 Task: Industry Regulatory Compliance Training: Attend a training session to ensure compliance with industry regulations, standards, and legal requirements. Location: Compliance Training Center. Time: 10:00 AM - 12:00 PM.
Action: Mouse moved to (61, 114)
Screenshot: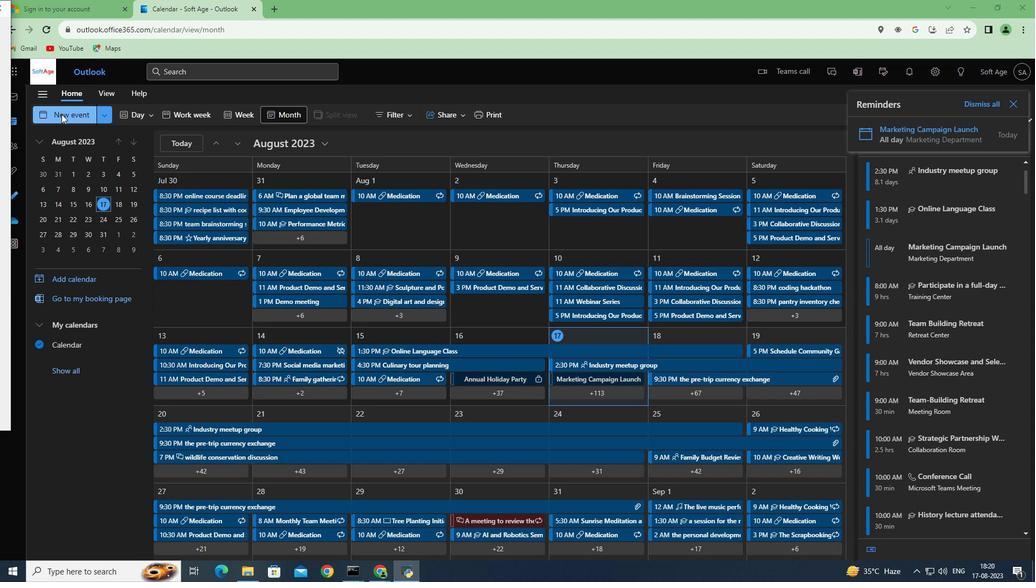 
Action: Mouse pressed left at (61, 114)
Screenshot: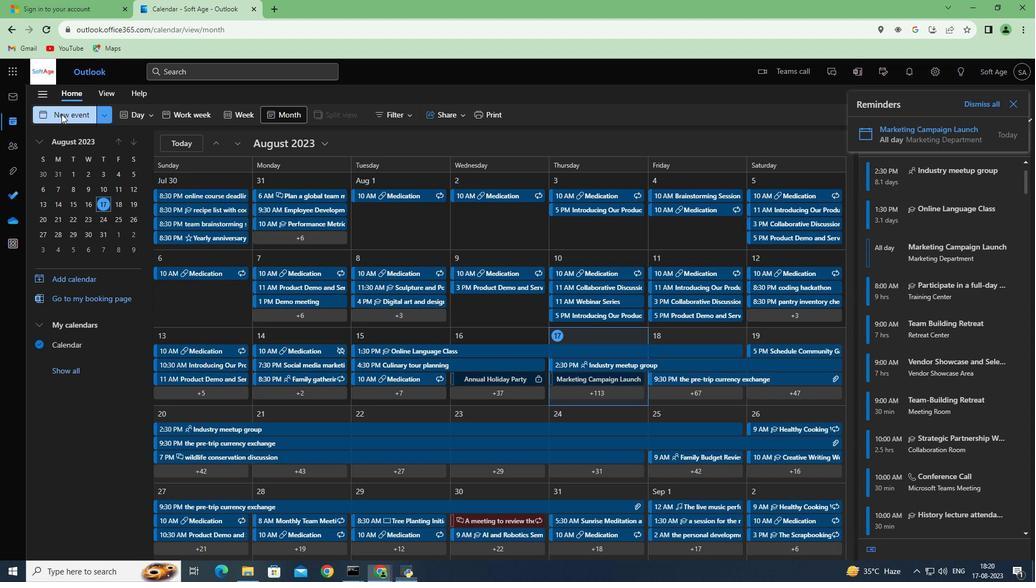 
Action: Mouse moved to (276, 182)
Screenshot: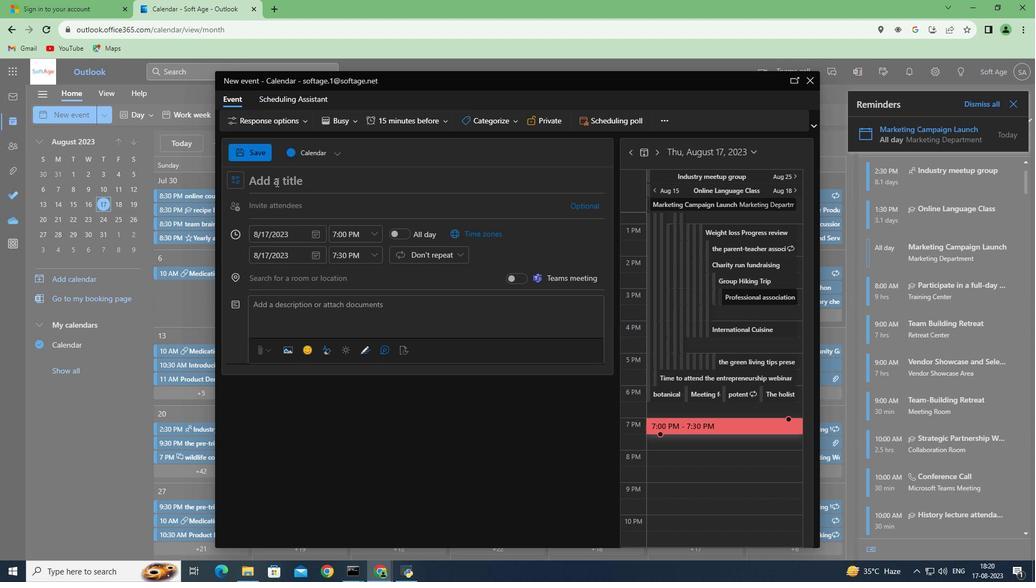 
Action: Mouse pressed left at (276, 182)
Screenshot: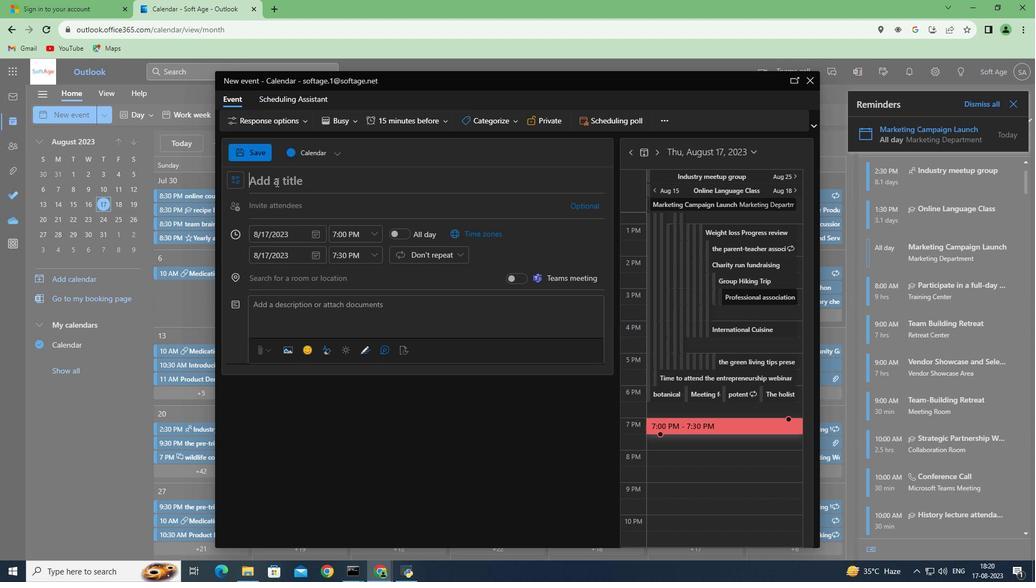 
Action: Mouse moved to (278, 186)
Screenshot: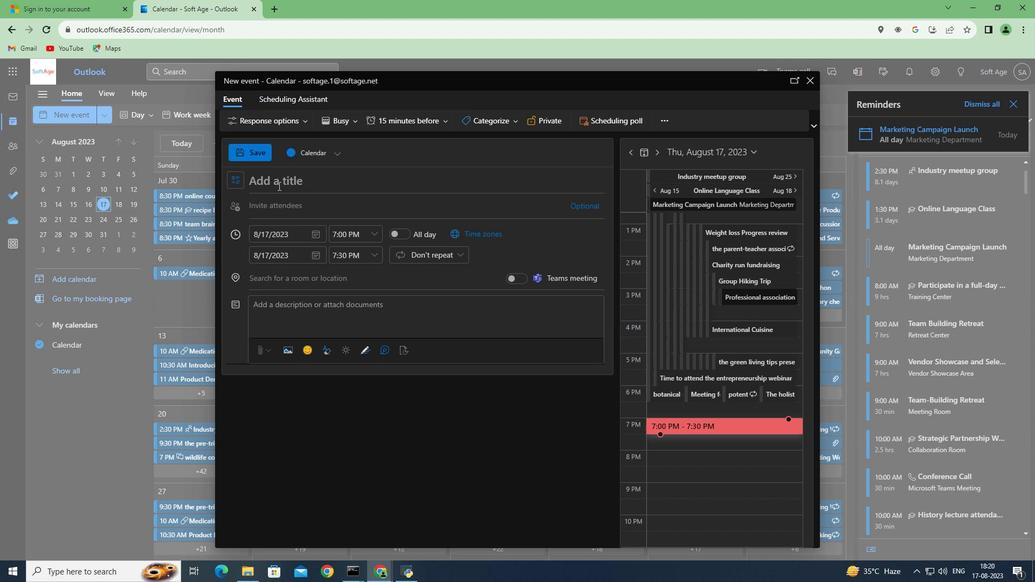 
Action: Key pressed <Key.shift>Indcustry<Key.space><Key.shift>Regular
Screenshot: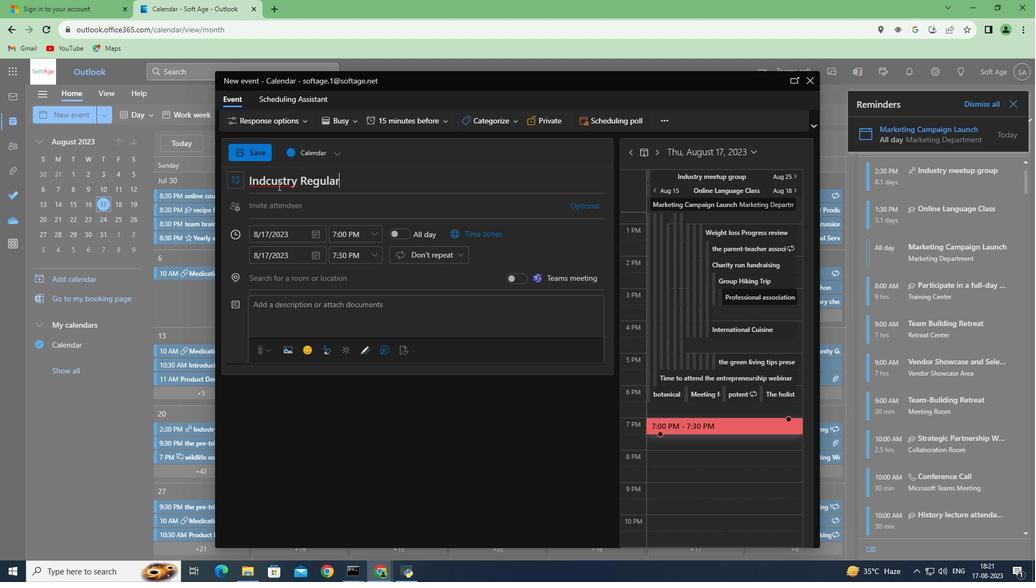 
Action: Mouse moved to (270, 182)
Screenshot: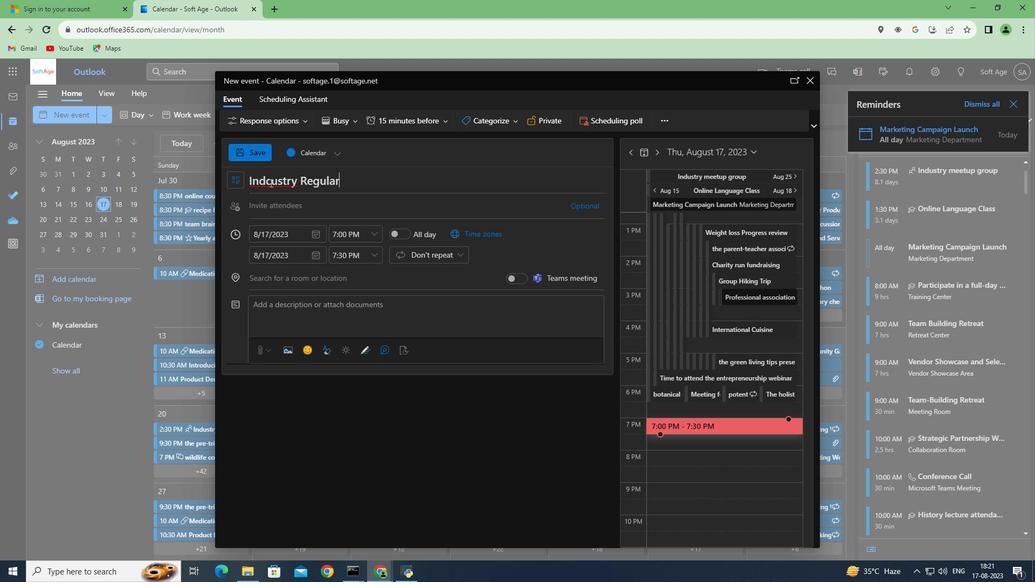 
Action: Mouse pressed left at (270, 182)
Screenshot: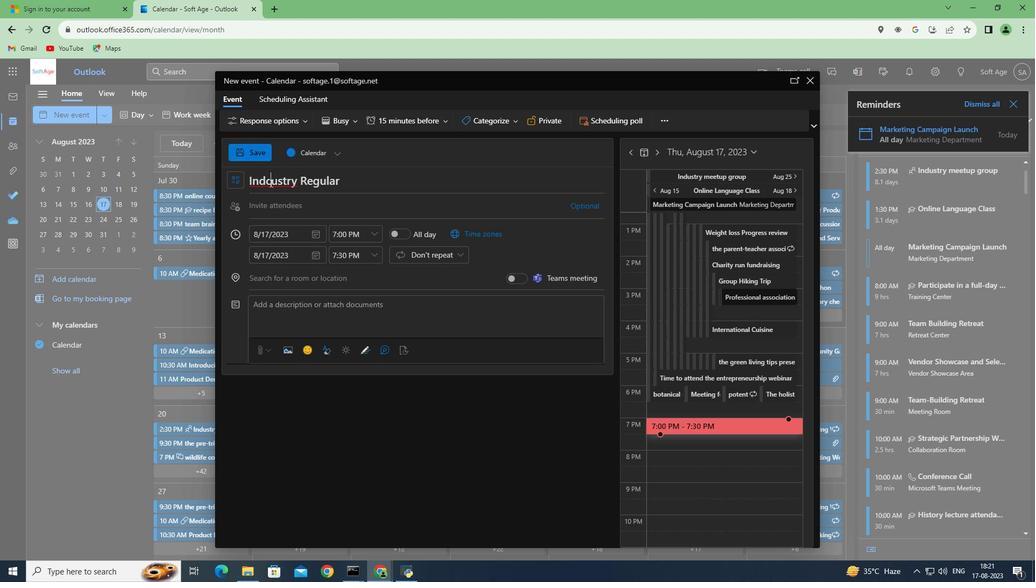 
Action: Key pressed <Key.backspace>
Screenshot: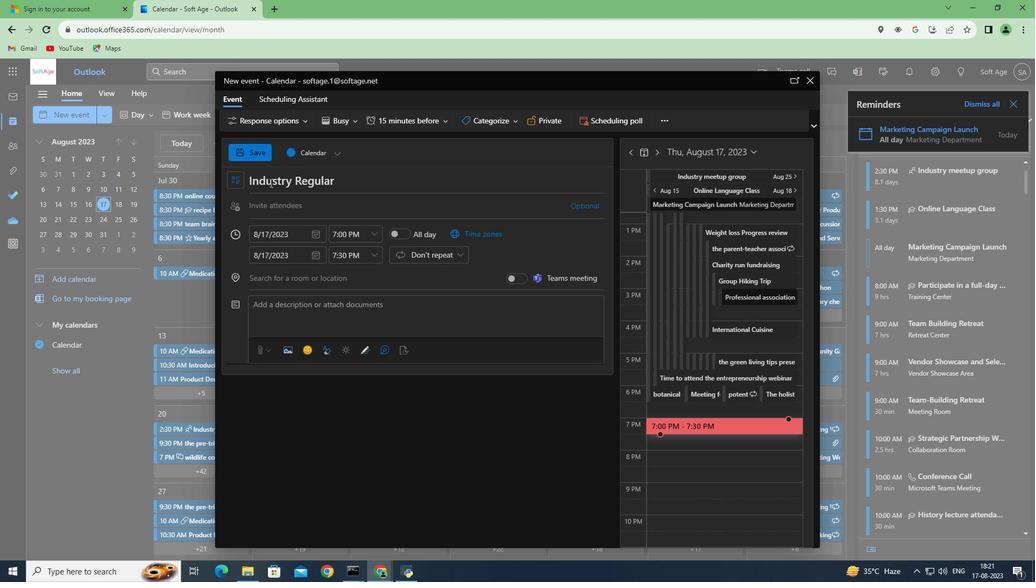 
Action: Mouse moved to (335, 184)
Screenshot: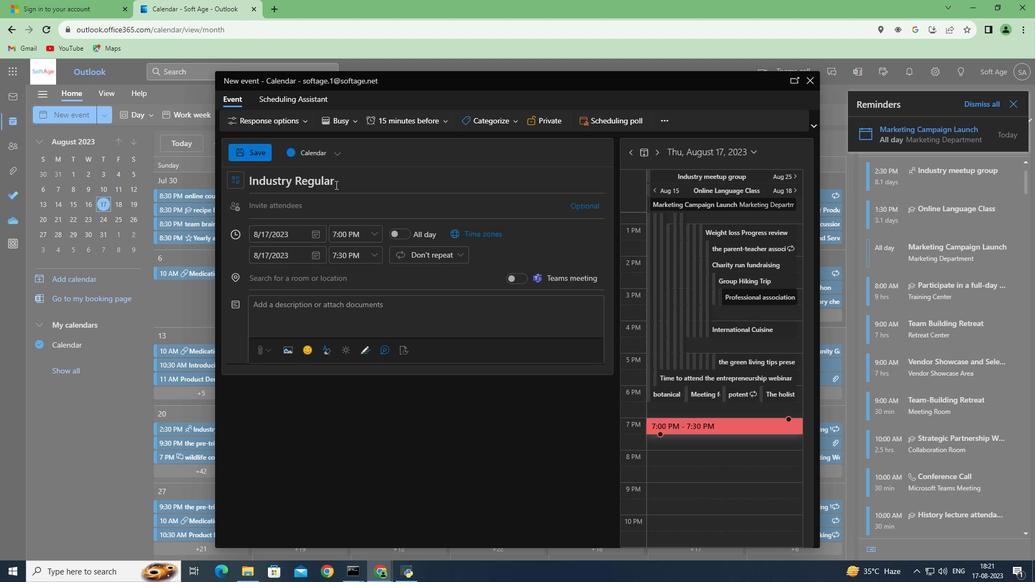 
Action: Mouse pressed left at (335, 184)
Screenshot: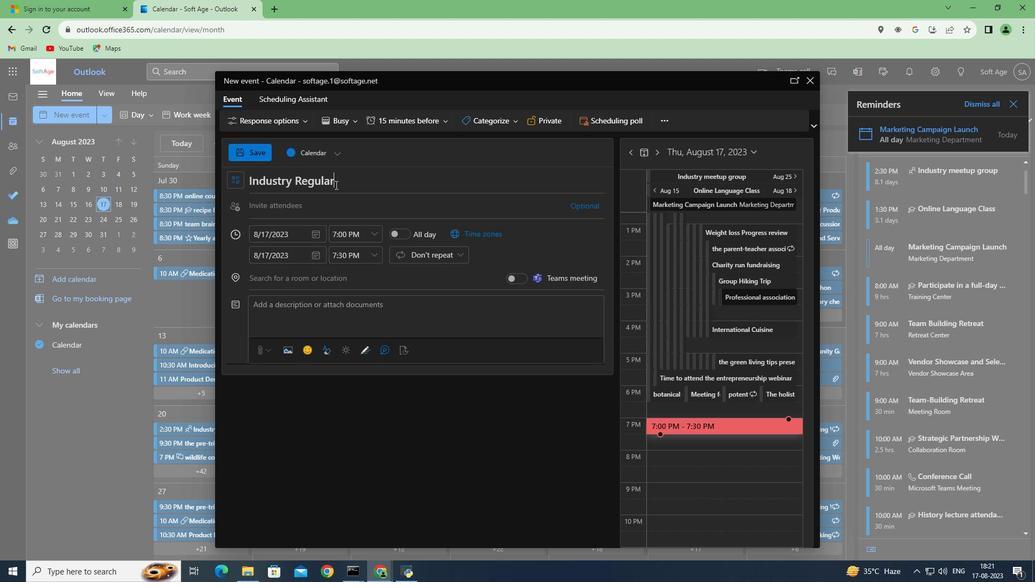 
Action: Mouse moved to (345, 187)
Screenshot: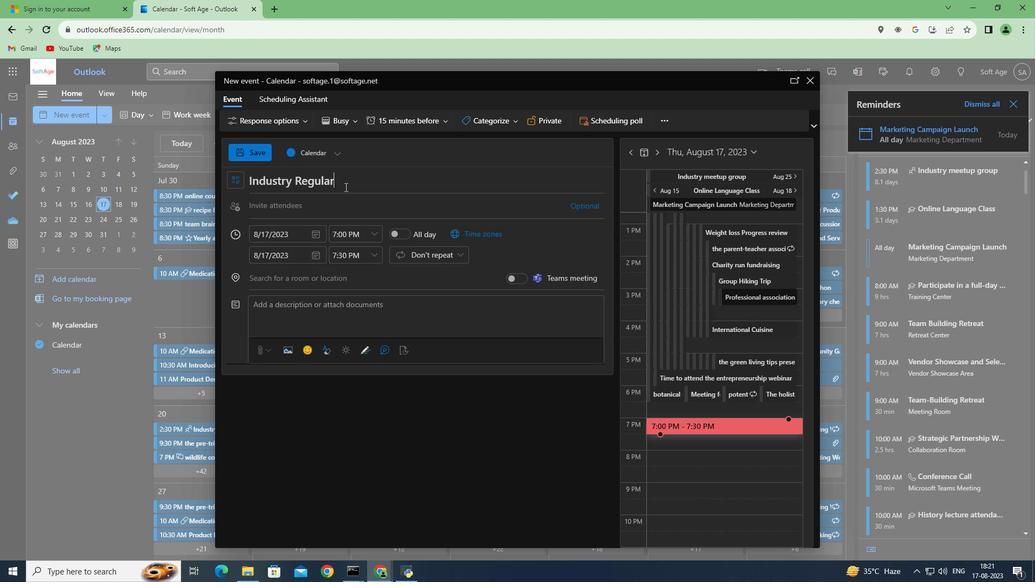 
Action: Key pressed <Key.backspace>tory
Screenshot: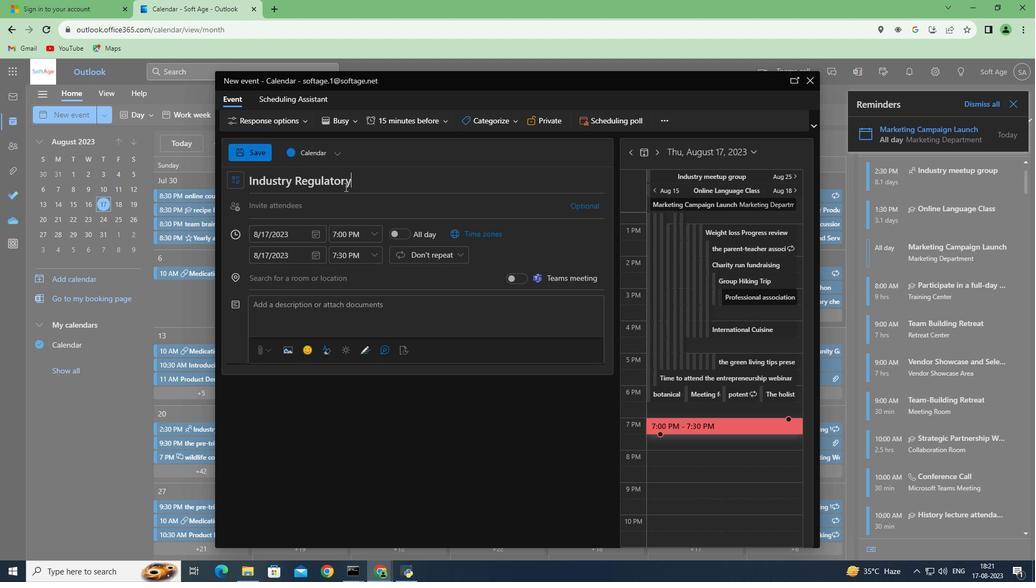 
Action: Mouse moved to (400, 203)
Screenshot: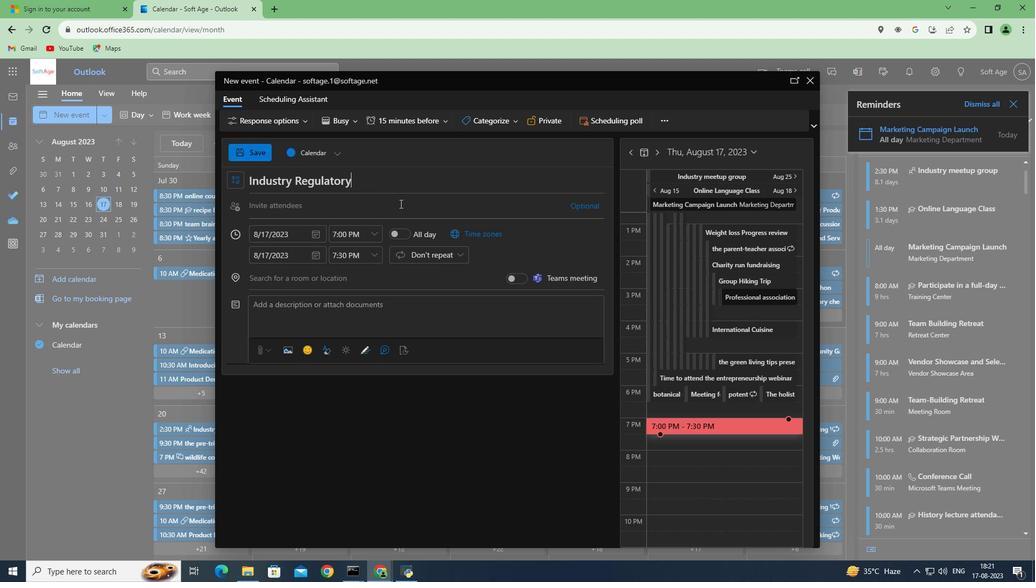 
Action: Key pressed <Key.space><Key.shift>Compliance
Screenshot: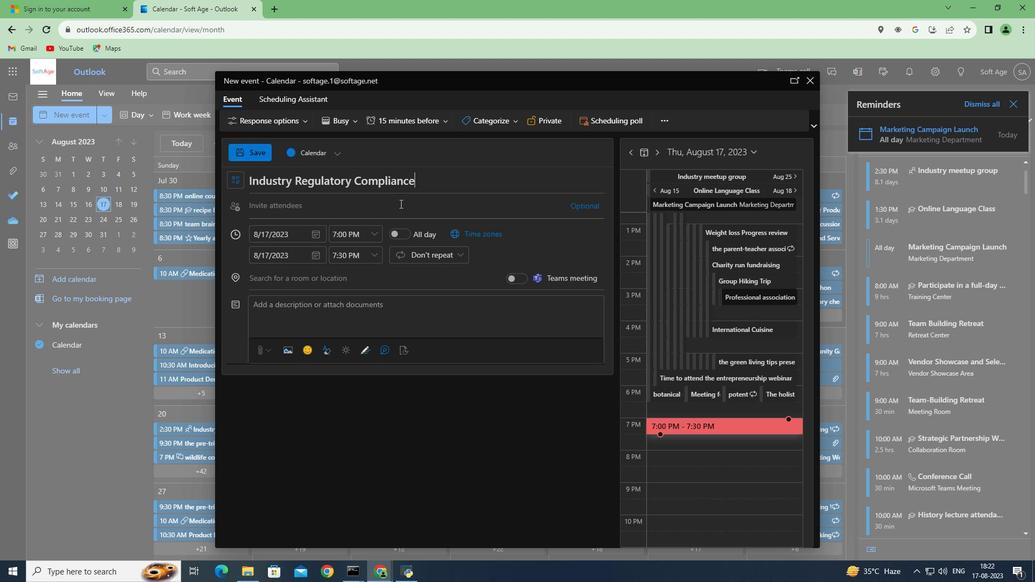 
Action: Mouse moved to (485, 189)
Screenshot: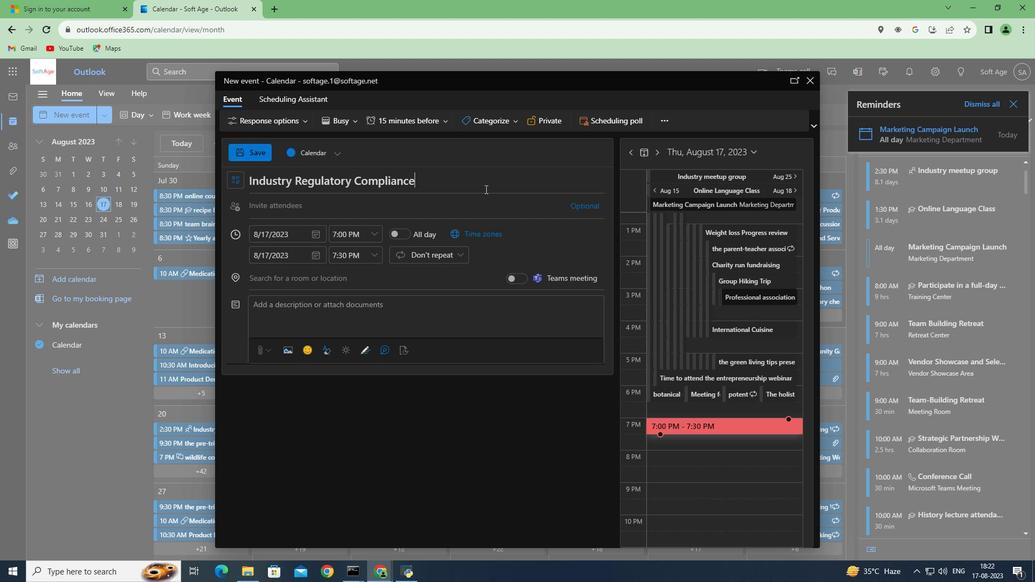 
Action: Key pressed <Key.space><Key.shift>Training
Screenshot: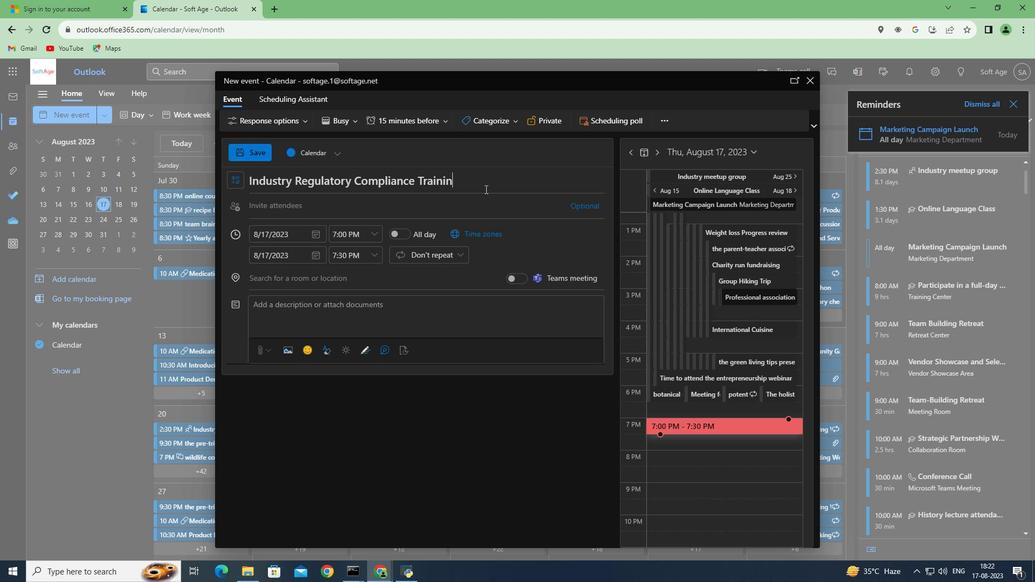 
Action: Mouse moved to (526, 276)
Screenshot: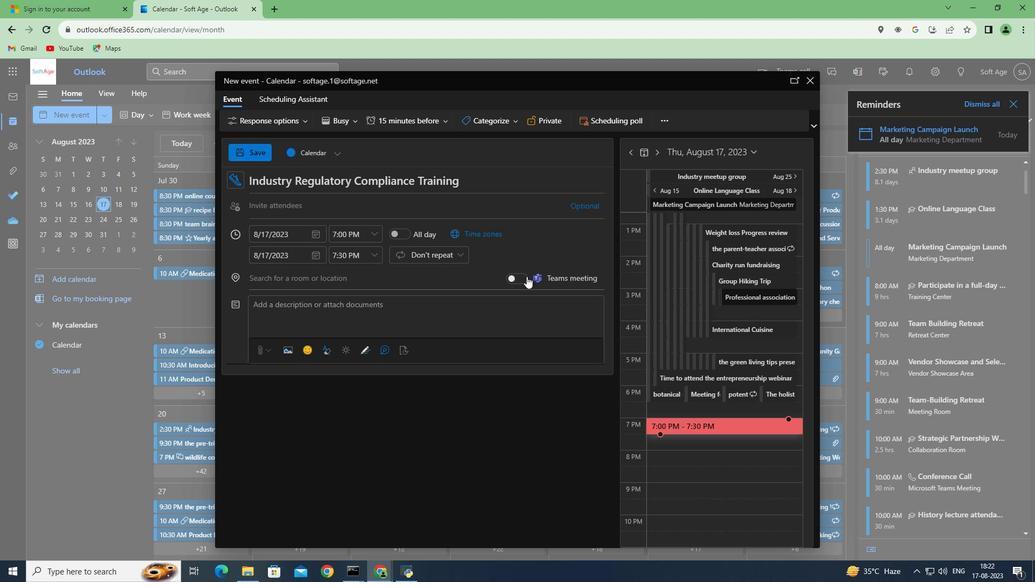 
Action: Mouse pressed left at (526, 276)
Screenshot: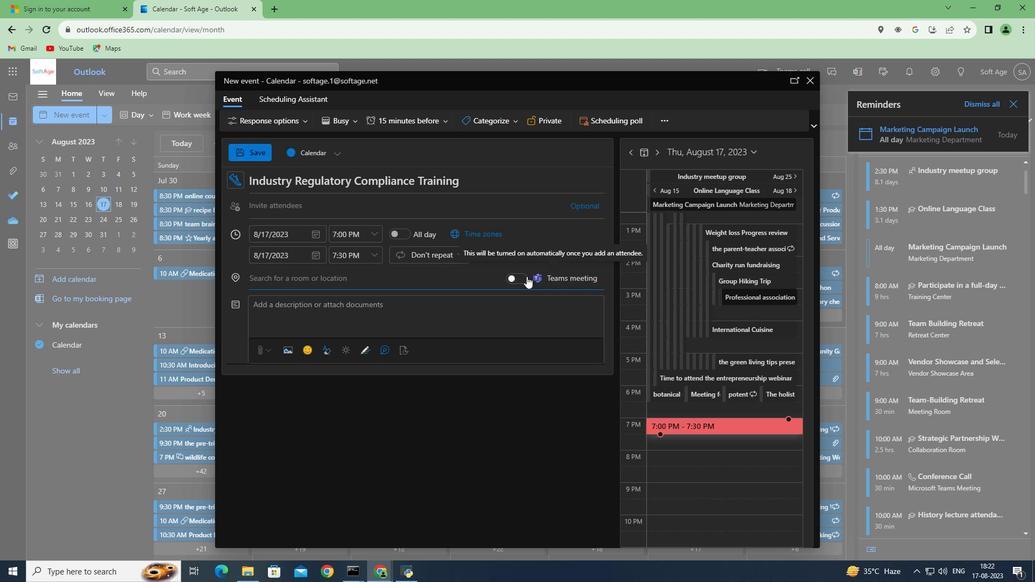 
Action: Mouse moved to (278, 276)
Screenshot: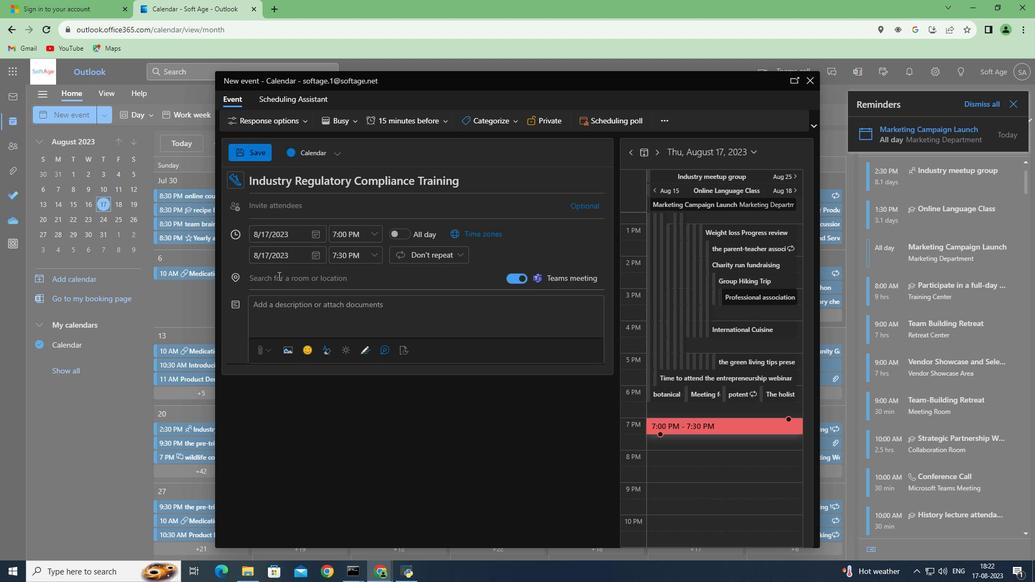 
Action: Mouse pressed left at (278, 276)
Screenshot: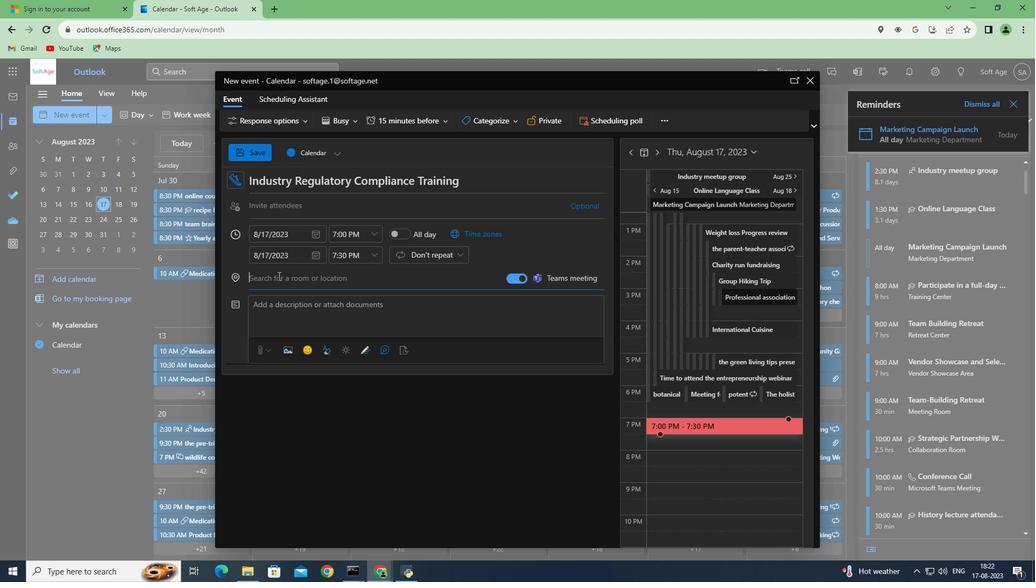 
Action: Mouse moved to (320, 280)
Screenshot: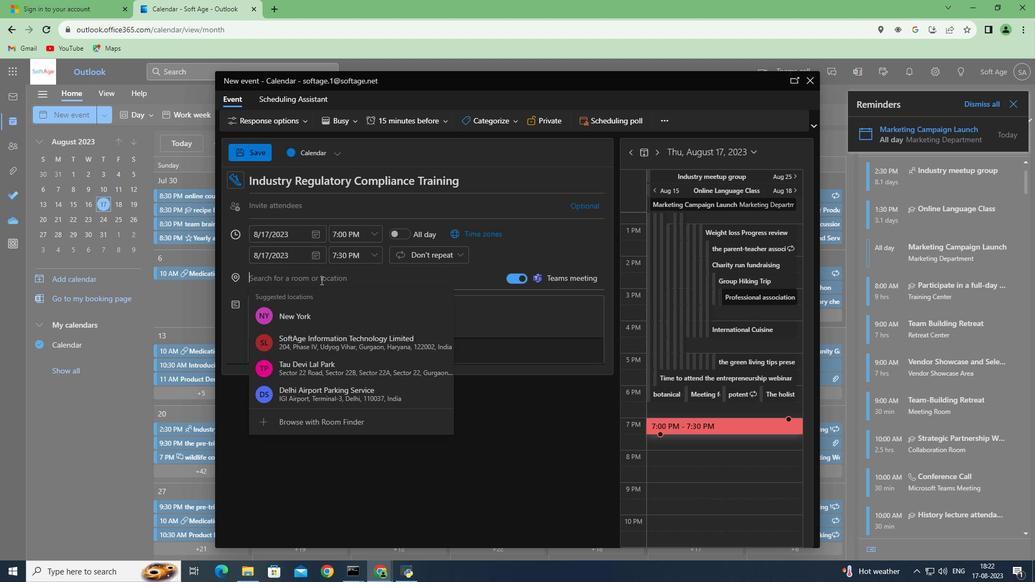 
Action: Key pressed <Key.shift>Compliance<Key.space><Key.shift>training<Key.space><Key.shift>Ca<Key.backspace>enter
Screenshot: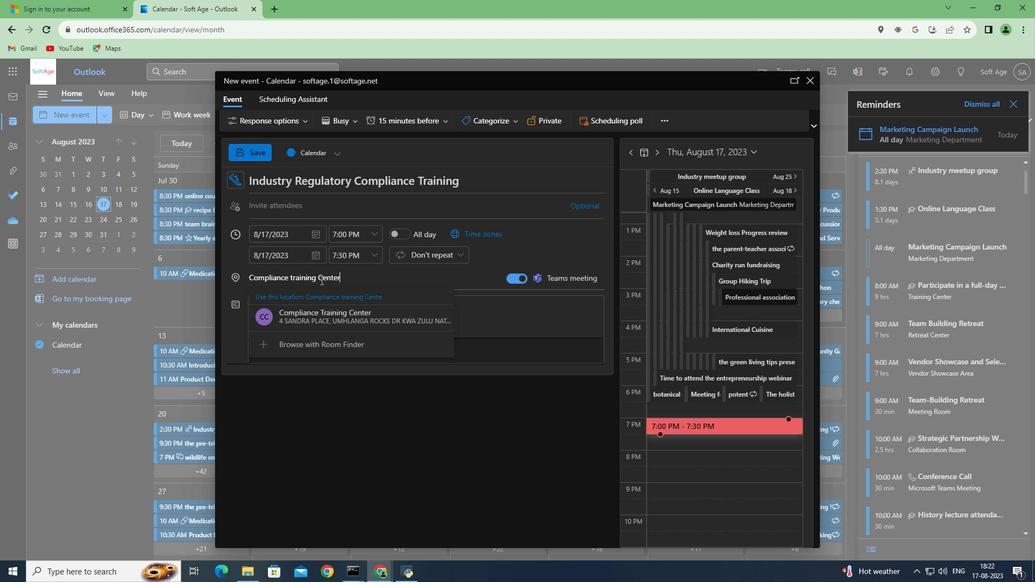 
Action: Mouse moved to (393, 315)
Screenshot: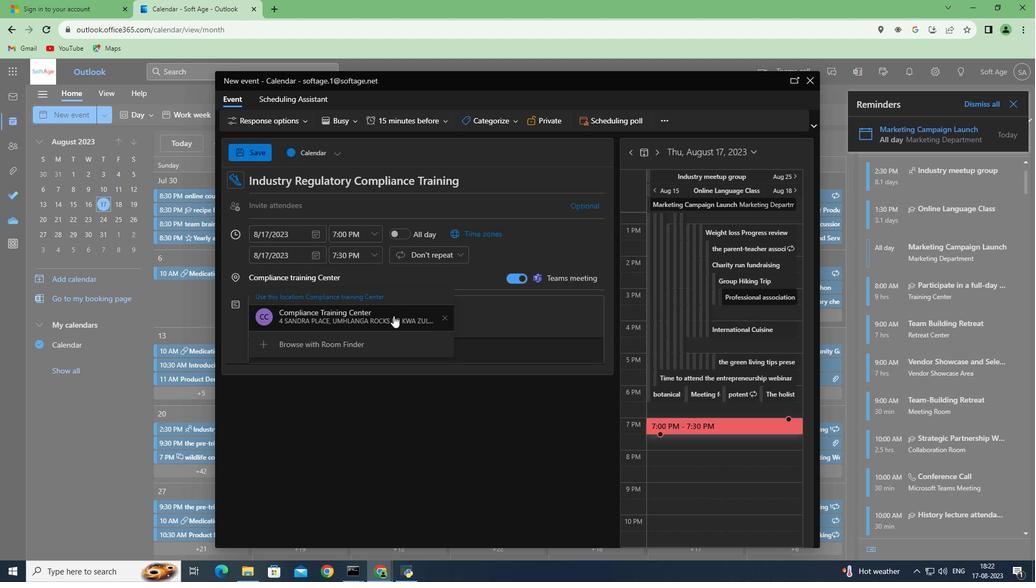 
Action: Mouse pressed left at (393, 315)
Screenshot: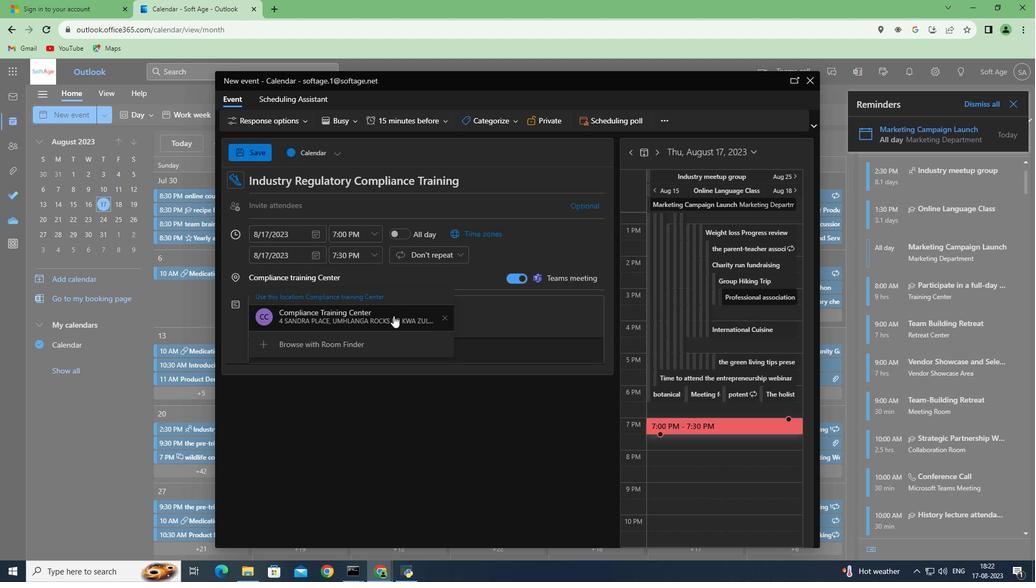 
Action: Mouse moved to (376, 231)
Screenshot: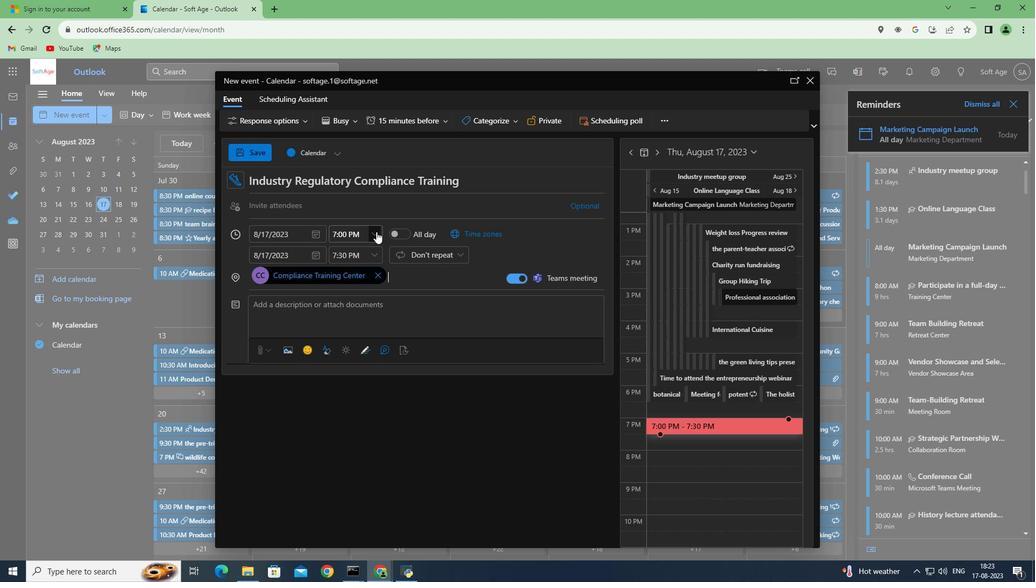 
Action: Mouse pressed left at (376, 231)
Screenshot: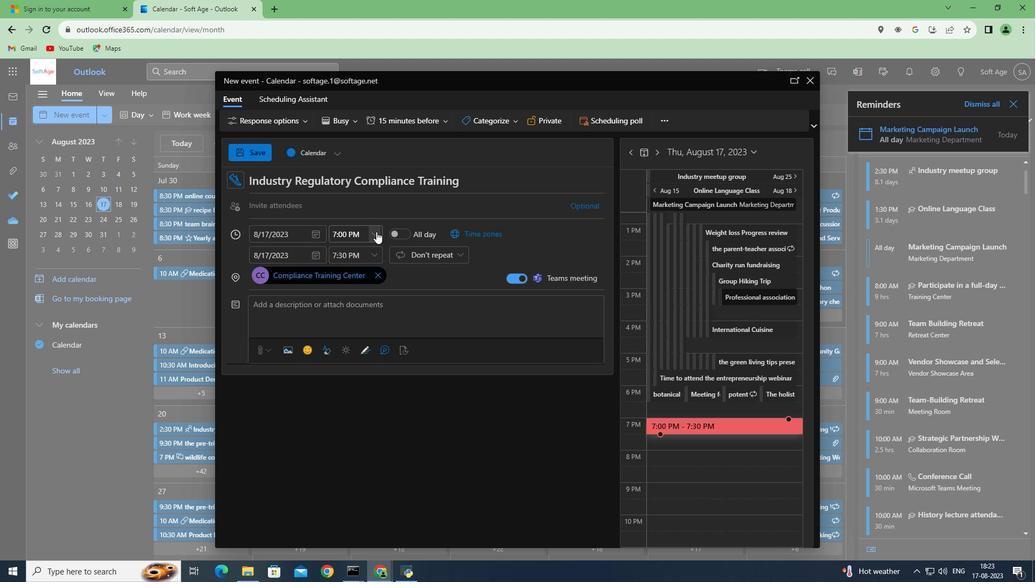 
Action: Mouse moved to (386, 322)
Screenshot: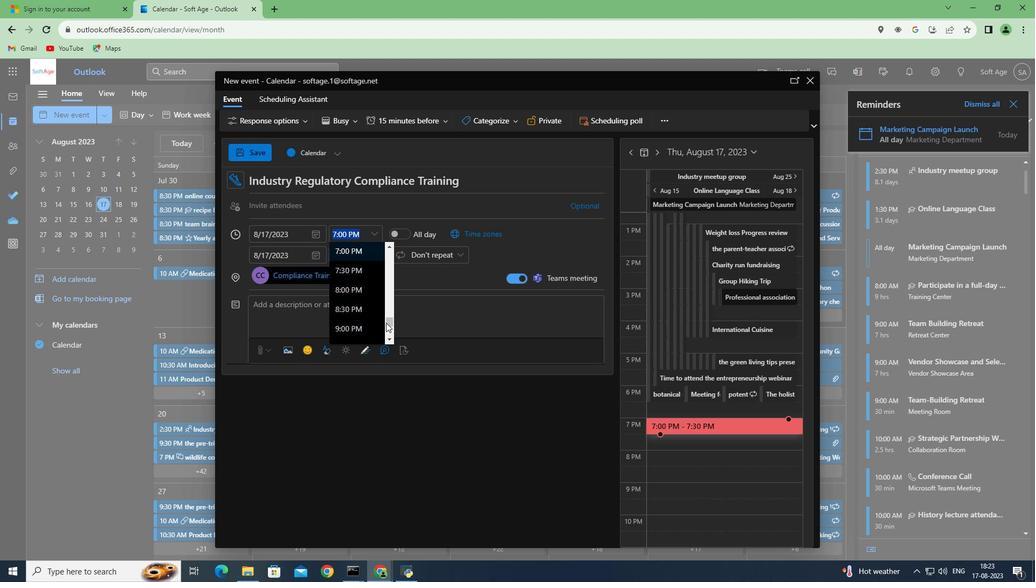 
Action: Mouse pressed left at (386, 322)
Screenshot: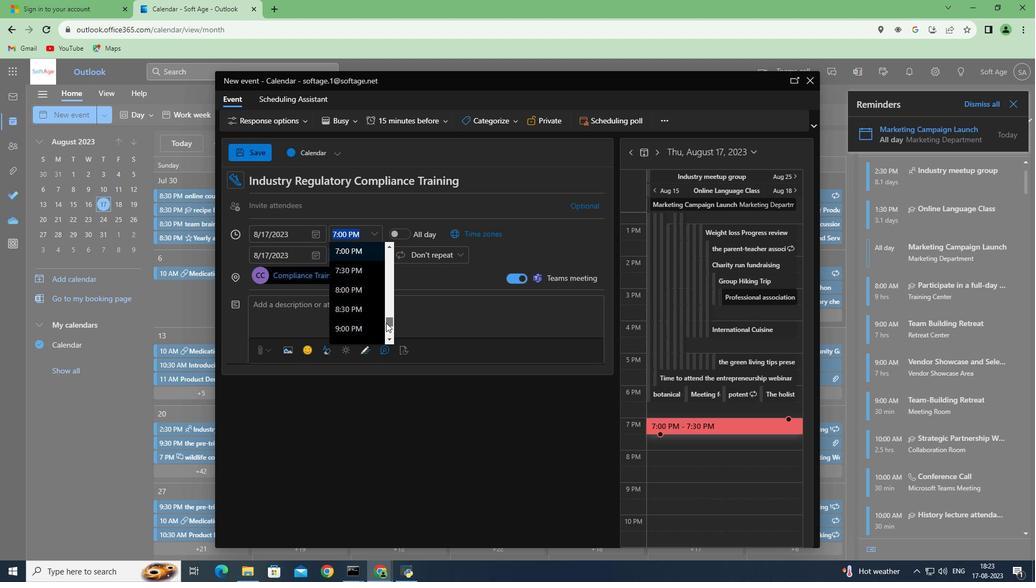 
Action: Mouse moved to (355, 255)
Screenshot: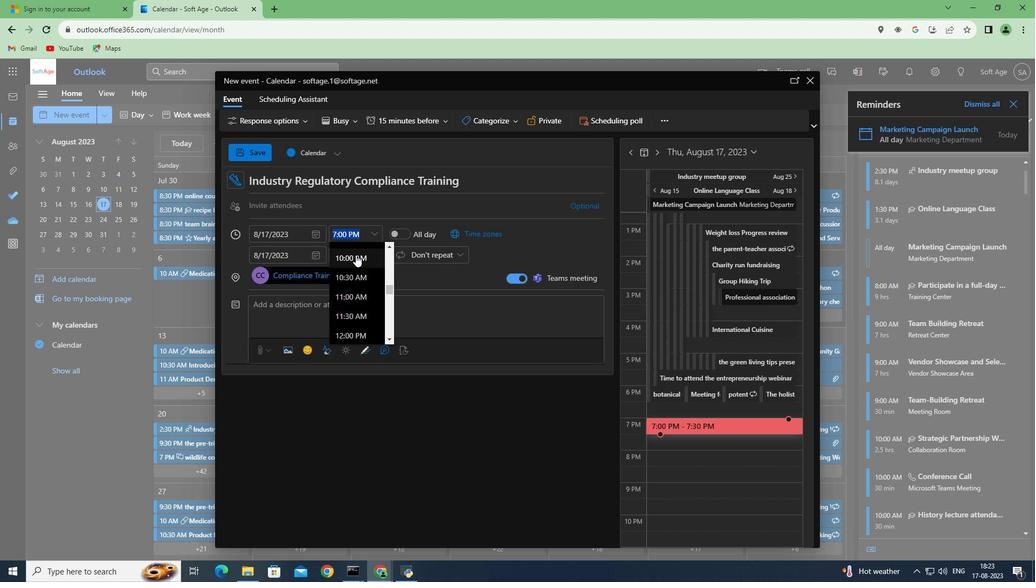 
Action: Mouse pressed left at (355, 255)
Screenshot: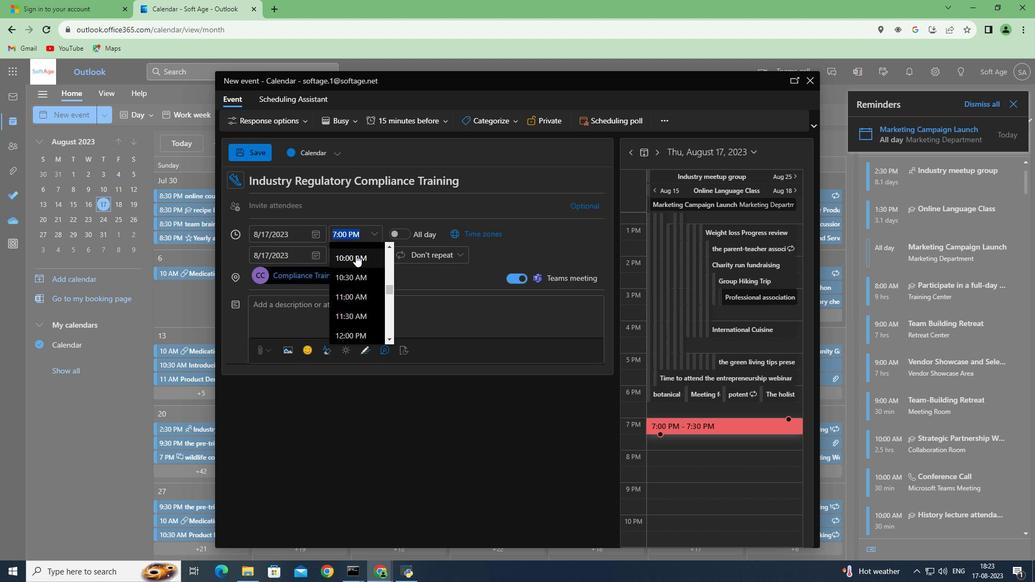 
Action: Mouse moved to (370, 256)
Screenshot: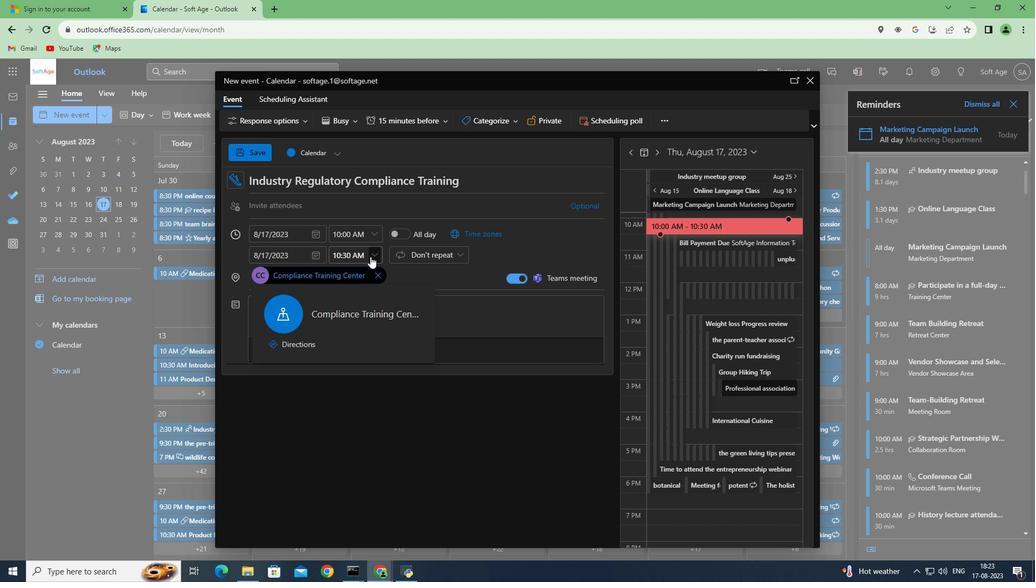 
Action: Mouse pressed left at (370, 256)
Screenshot: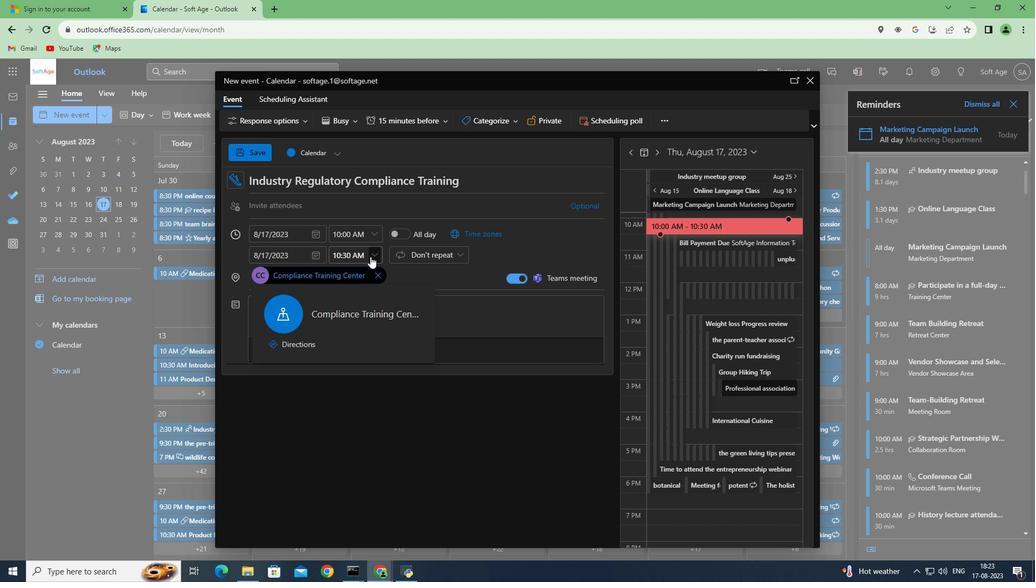 
Action: Mouse moved to (415, 284)
Screenshot: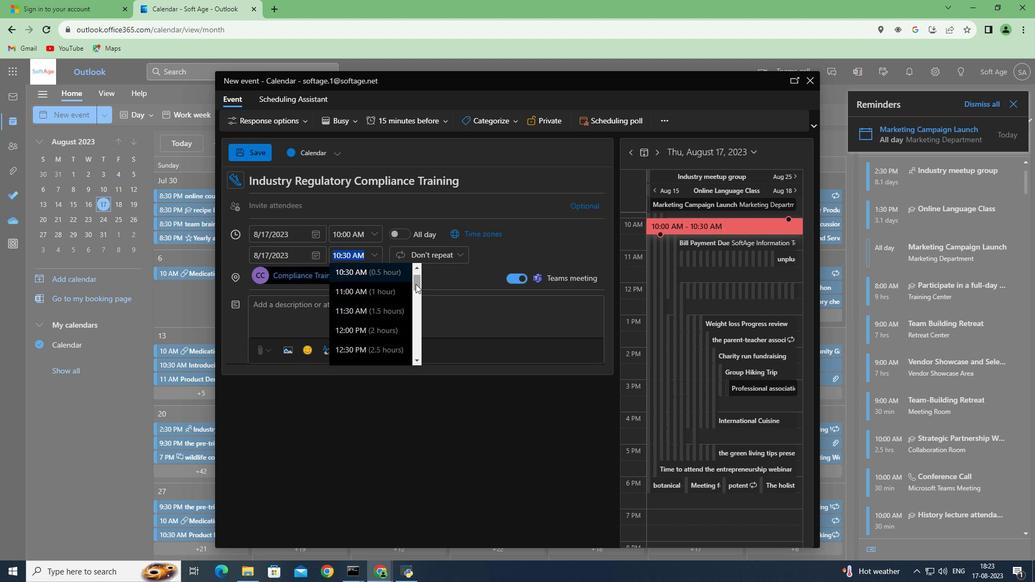 
Action: Mouse pressed left at (415, 284)
Screenshot: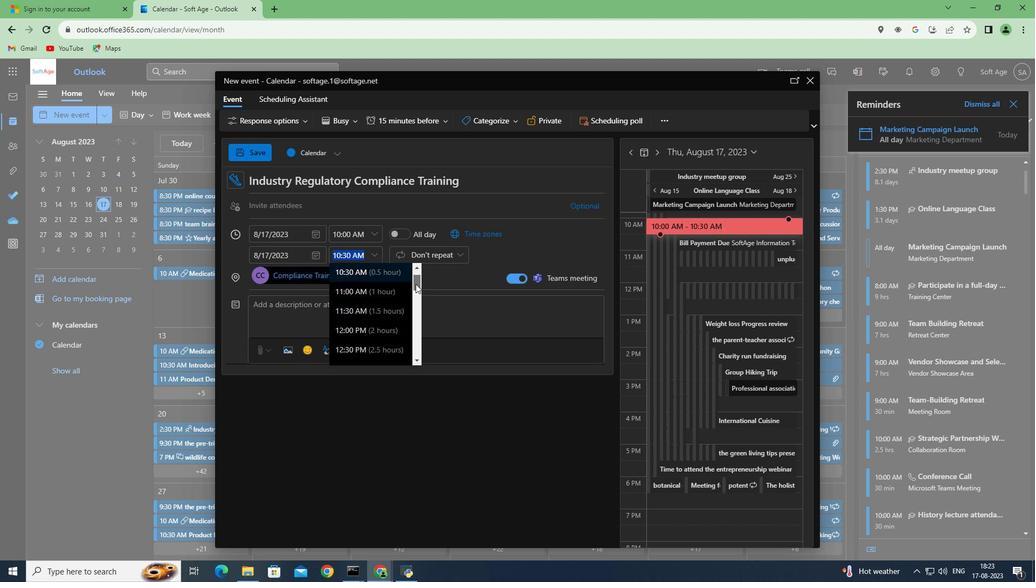 
Action: Mouse moved to (368, 319)
Screenshot: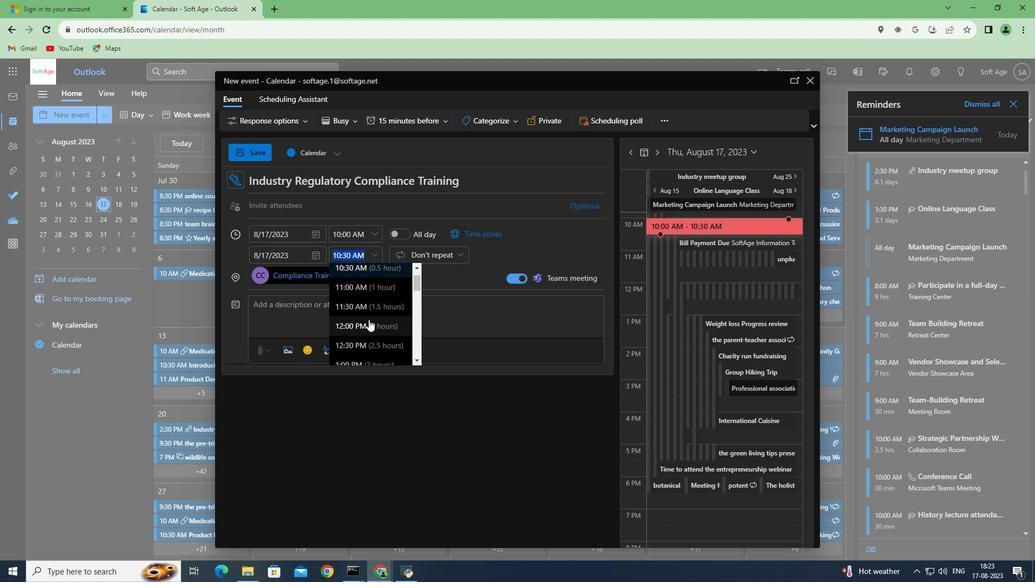 
Action: Mouse pressed left at (368, 319)
Screenshot: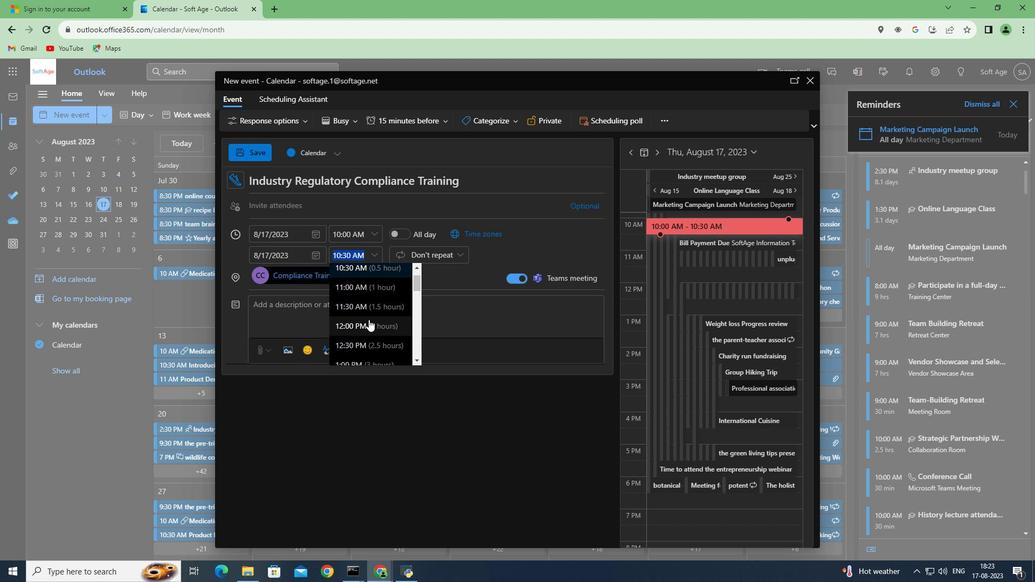 
Action: Mouse moved to (278, 311)
Screenshot: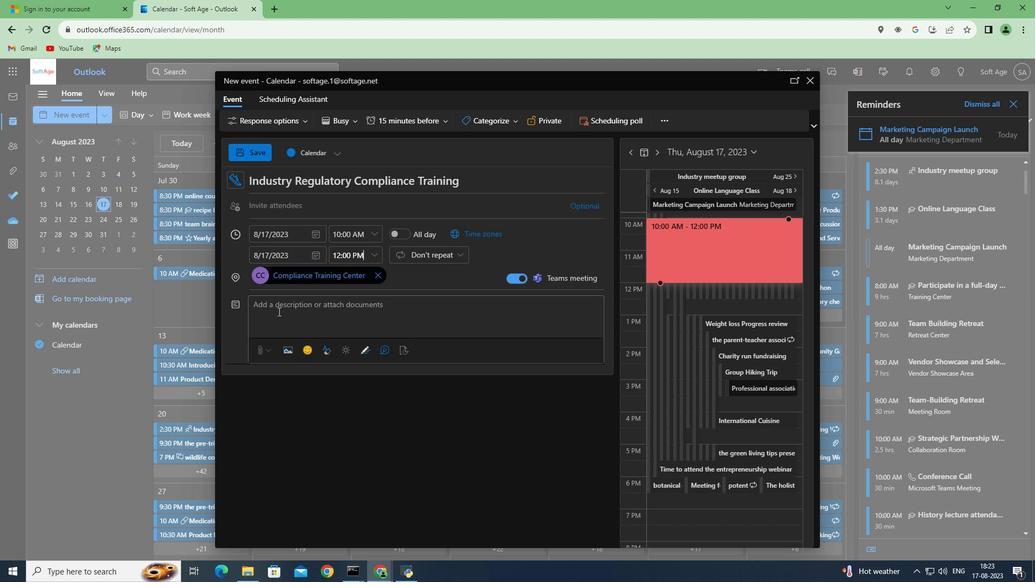 
Action: Mouse pressed left at (278, 311)
Screenshot: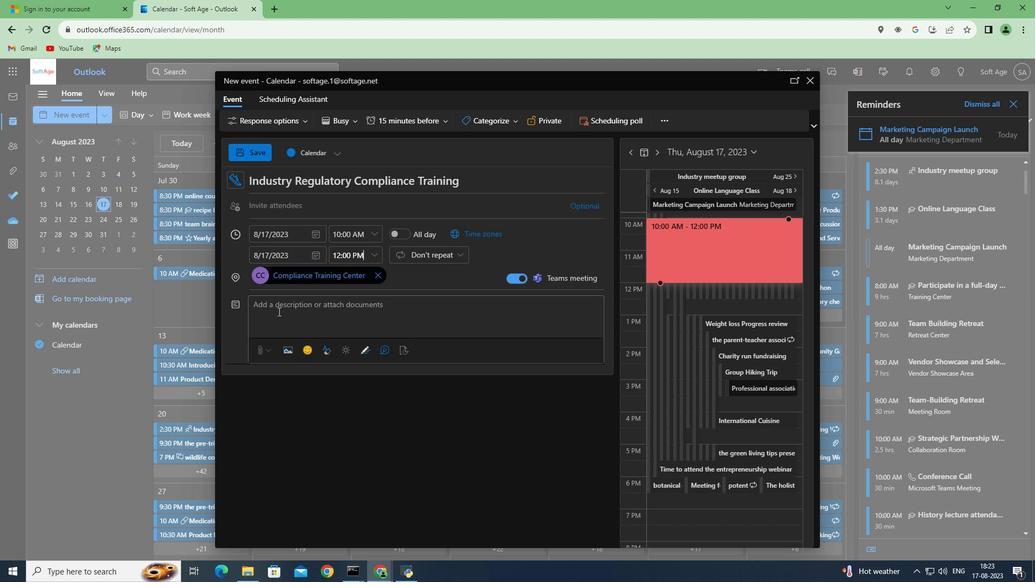 
Action: Mouse moved to (474, 282)
Screenshot: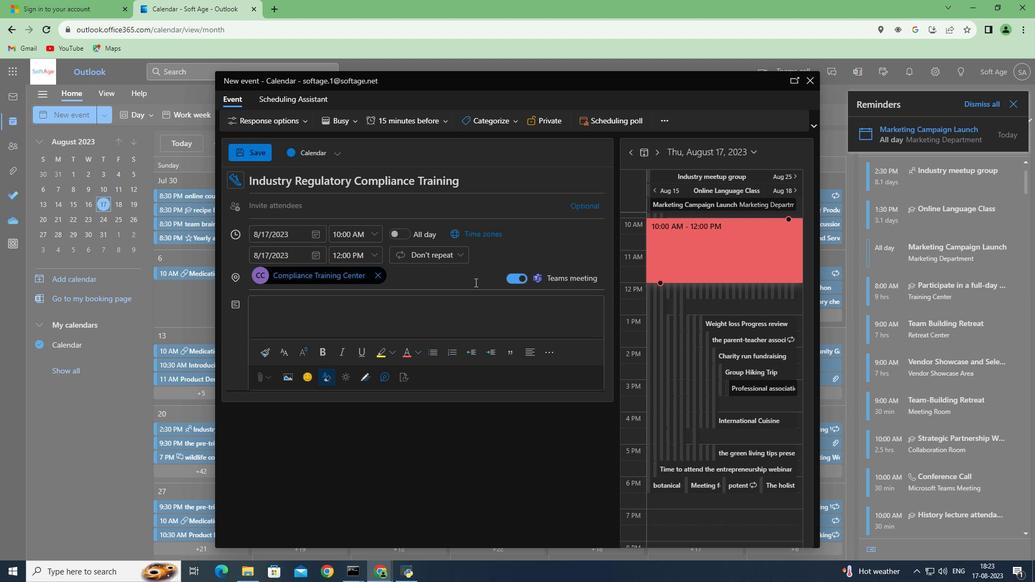 
Action: Key pressed <Key.shift><Key.shift><Key.shift><Key.shift><Key.shift>Attend<Key.space>a<Key.space>training<Key.space>session<Key.space>to<Key.space>ensure<Key.space>con<Key.backspace>mpliance<Key.space><Key.space>with<Key.space>industry
Screenshot: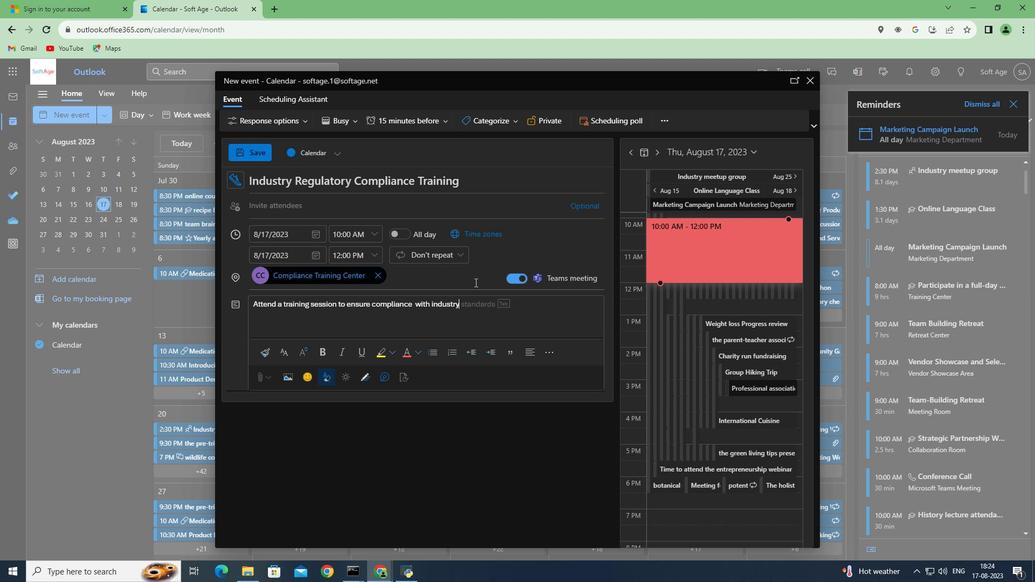 
Action: Mouse moved to (489, 277)
Screenshot: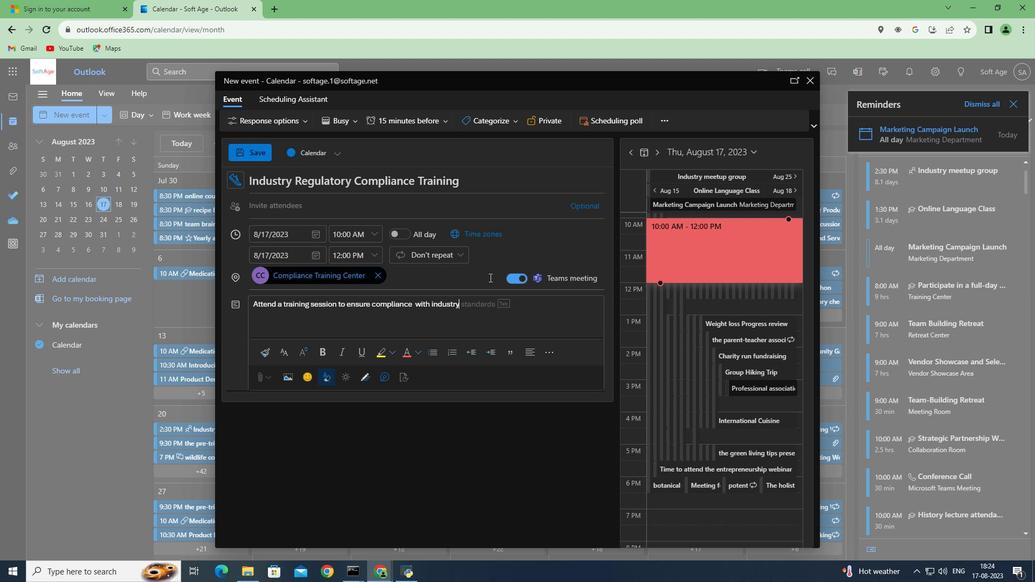 
Action: Key pressed <Key.space><Key.space>regulartions<Key.space>
Screenshot: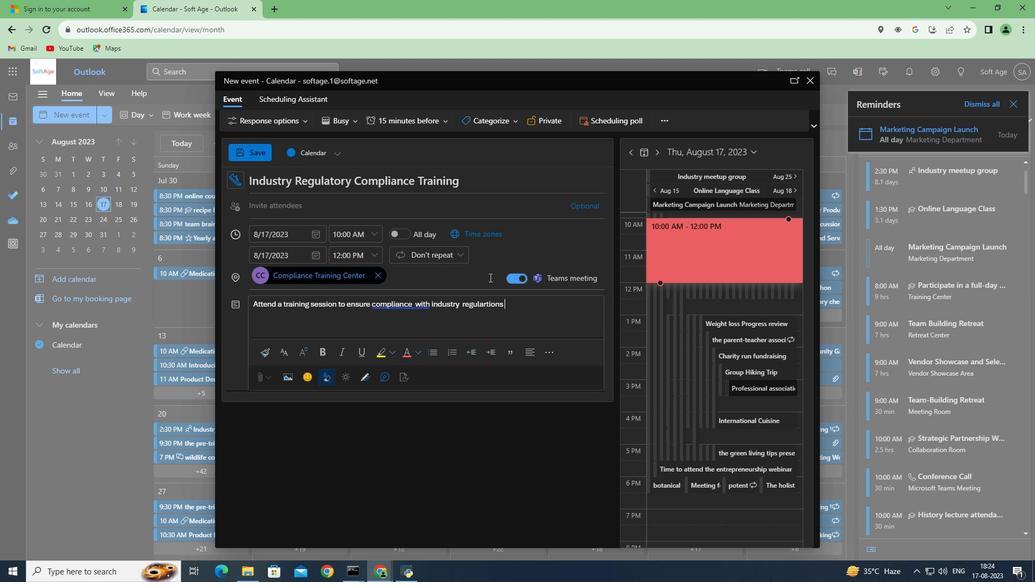 
Action: Mouse moved to (479, 304)
Screenshot: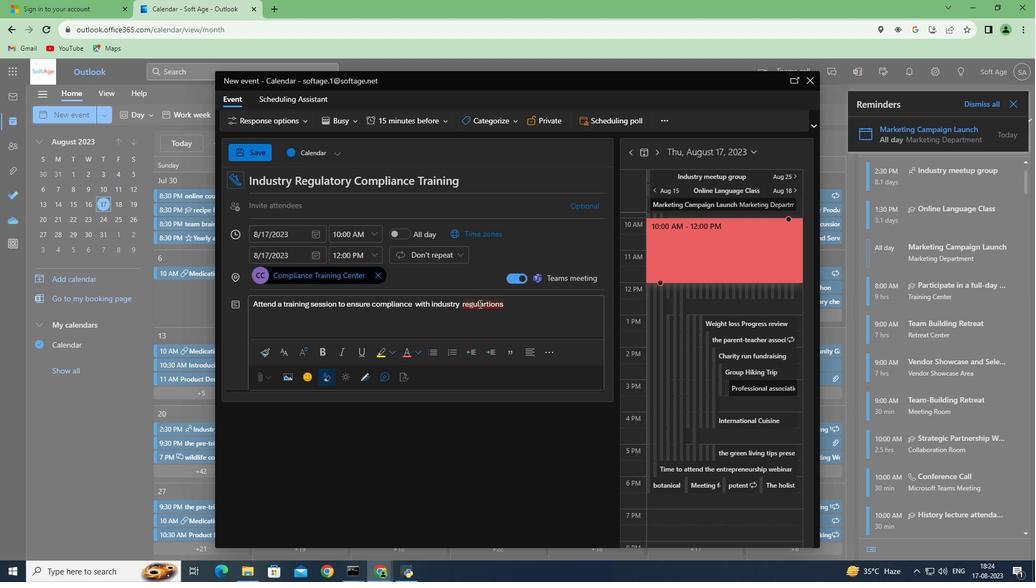 
Action: Mouse pressed left at (479, 304)
Screenshot: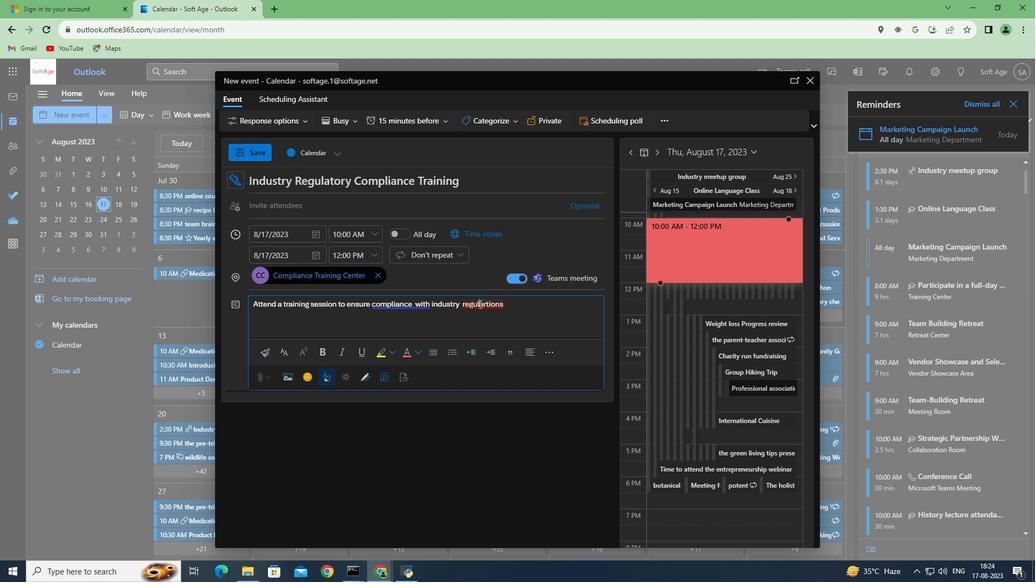 
Action: Mouse moved to (500, 339)
Screenshot: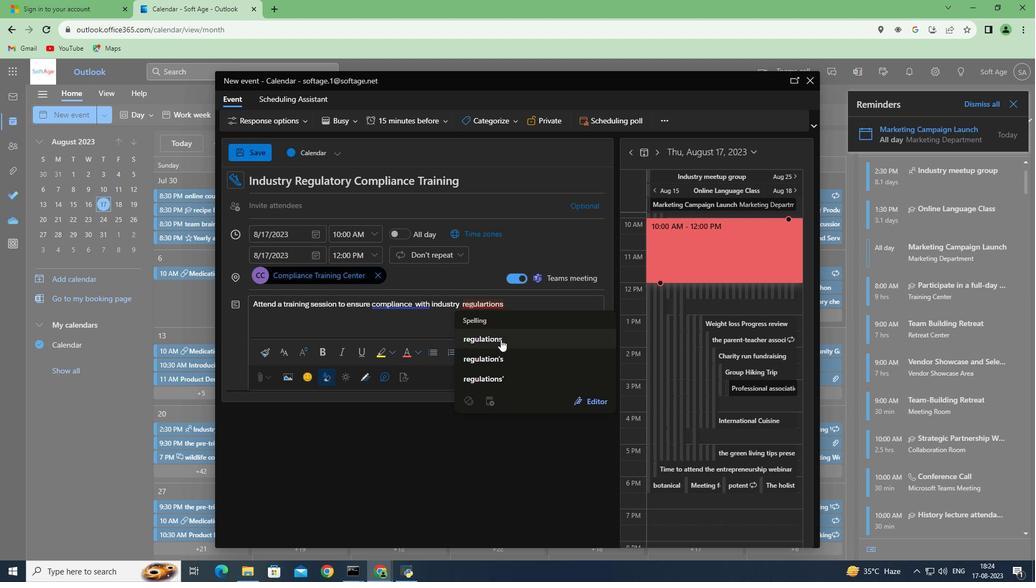 
Action: Mouse pressed left at (500, 339)
Screenshot: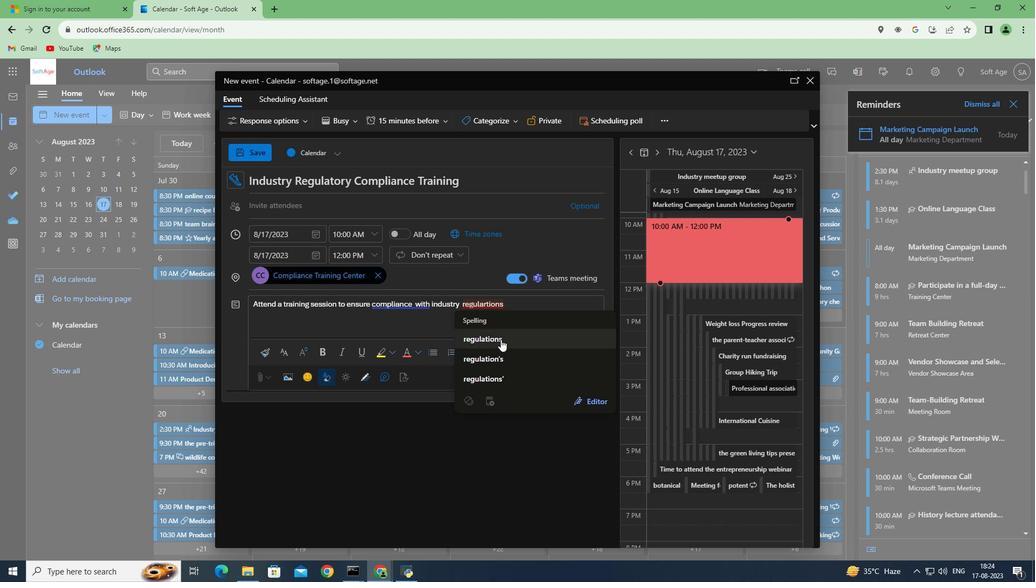 
Action: Mouse moved to (525, 306)
Screenshot: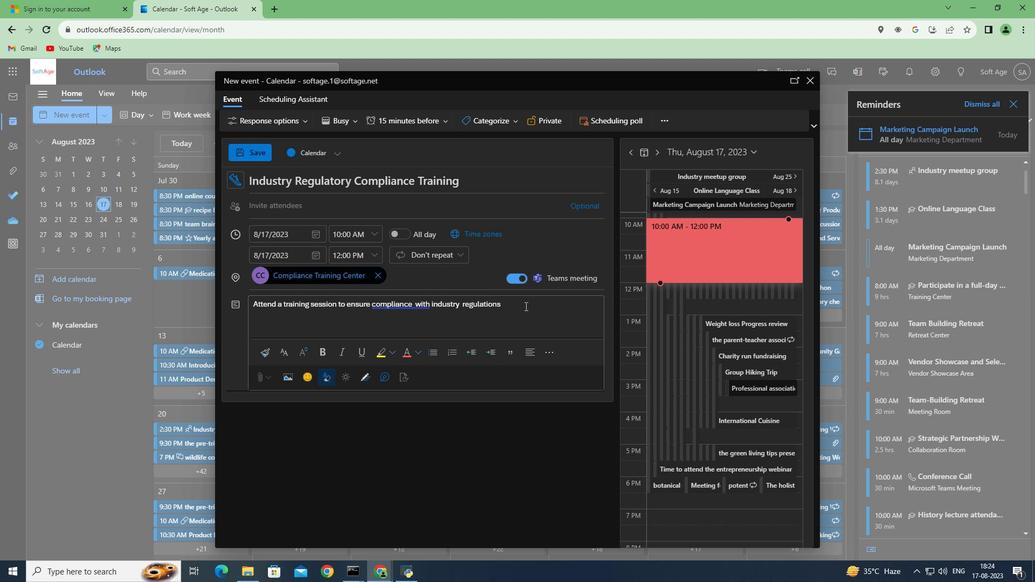 
Action: Key pressed <Key.space>,<Key.space>standards<Key.space>,<Key.space>am<Key.backspace>nd<Key.space>legal<Key.space>requirements.
Screenshot: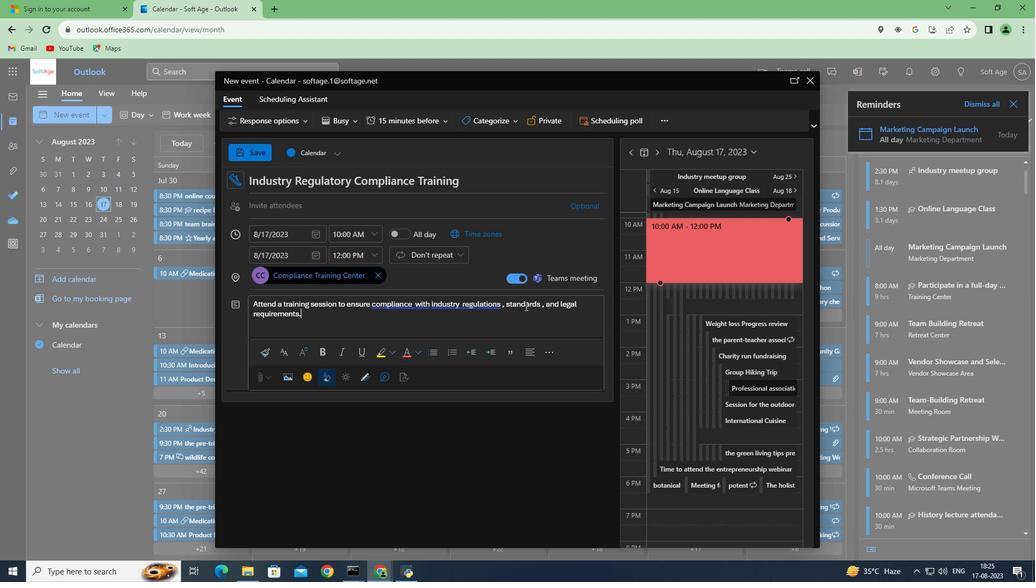
Action: Mouse moved to (264, 147)
Screenshot: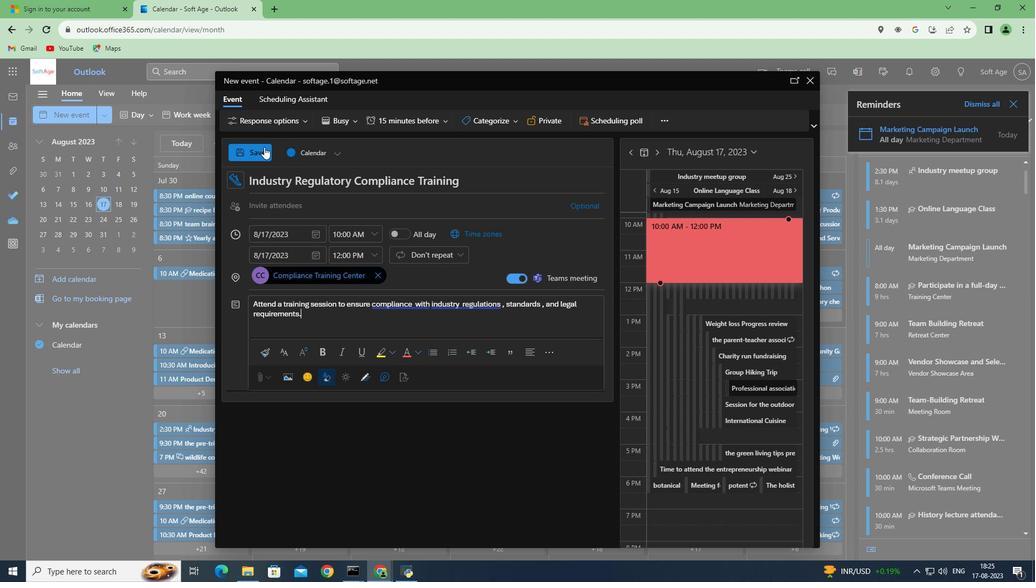 
Action: Mouse pressed left at (264, 147)
Screenshot: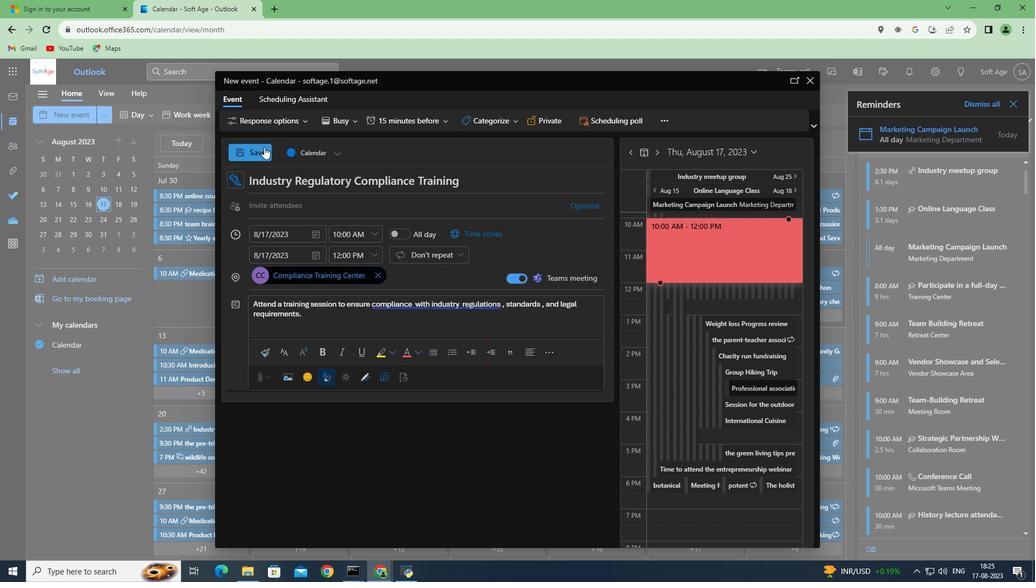 
Action: Mouse moved to (176, 166)
Screenshot: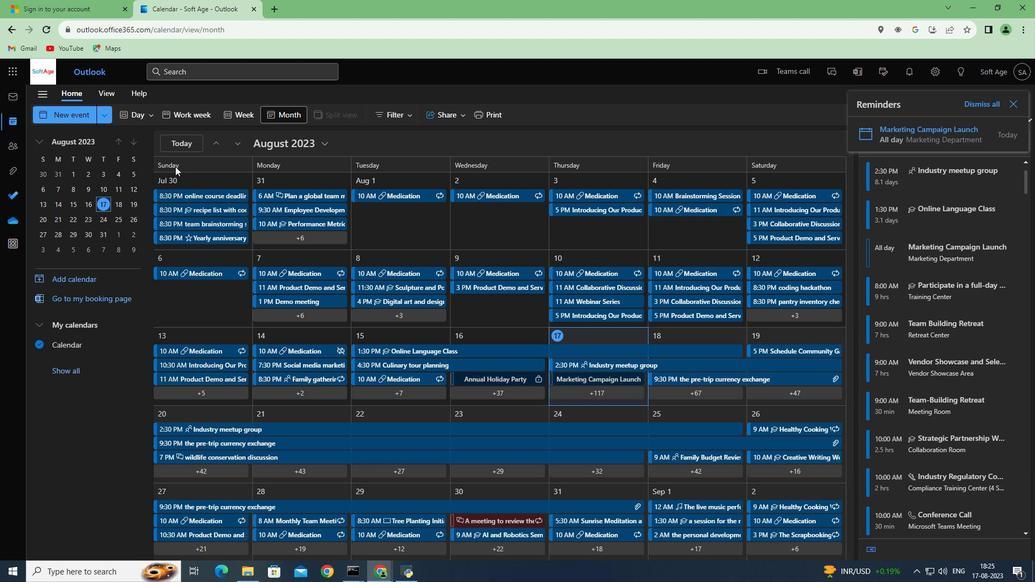 
